 Task: Check the news on all policy & current issues.
Action: Mouse moved to (1174, 188)
Screenshot: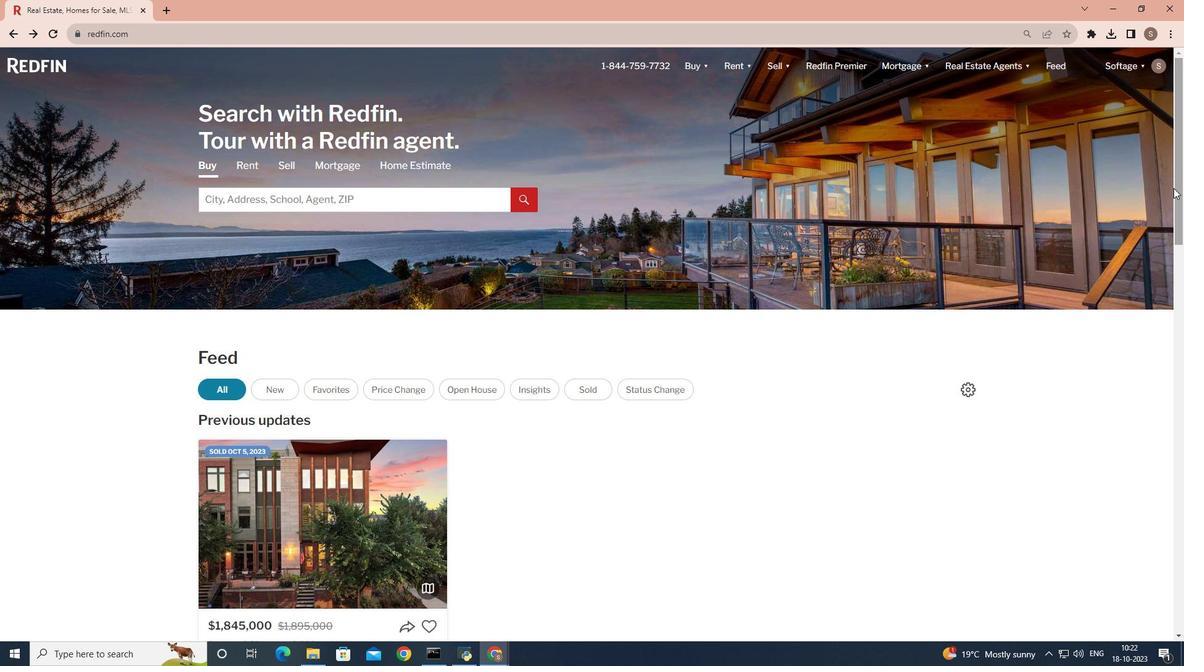 
Action: Mouse pressed left at (1174, 188)
Screenshot: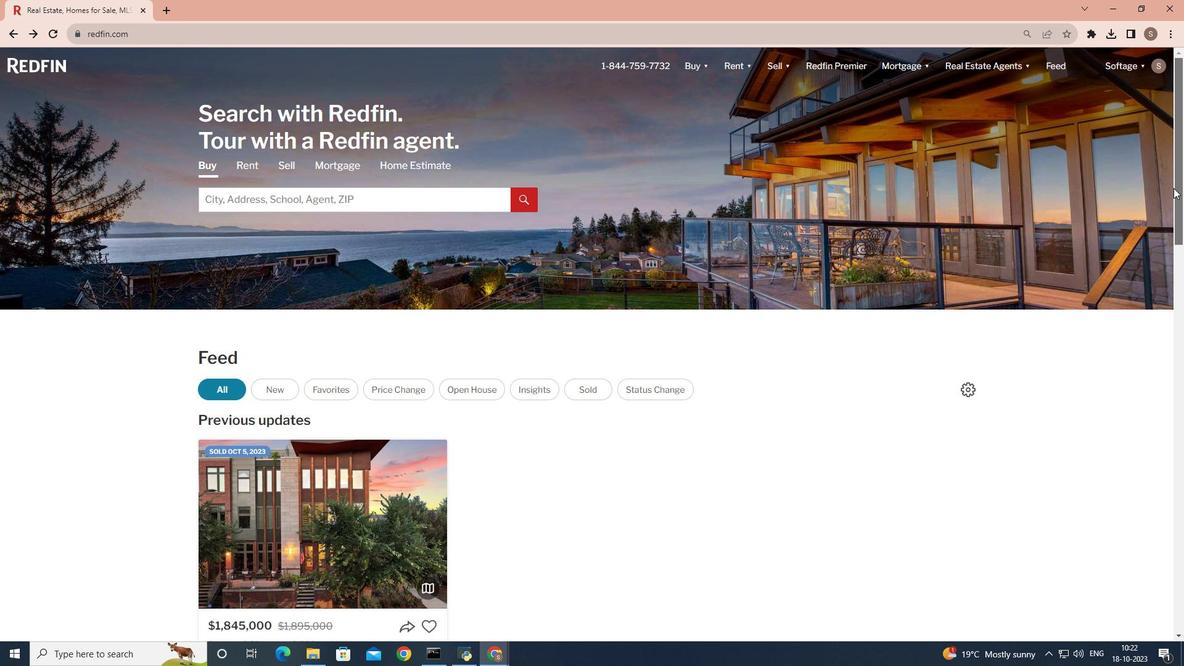 
Action: Mouse moved to (375, 551)
Screenshot: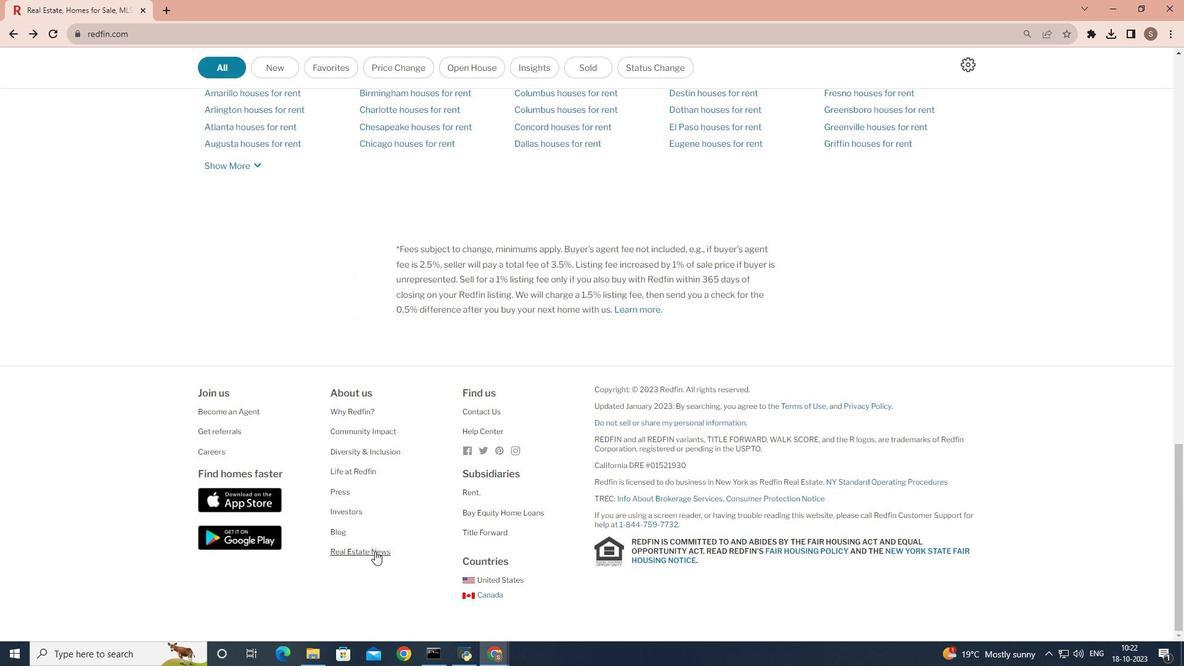 
Action: Mouse pressed left at (375, 551)
Screenshot: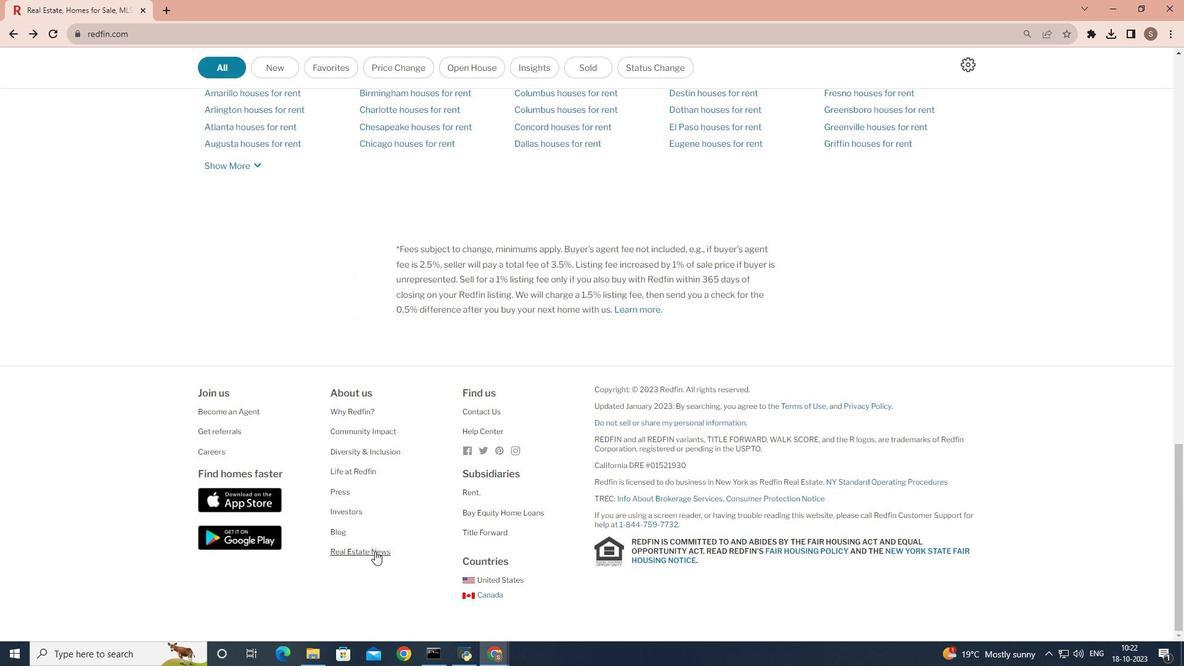 
Action: Mouse moved to (343, 111)
Screenshot: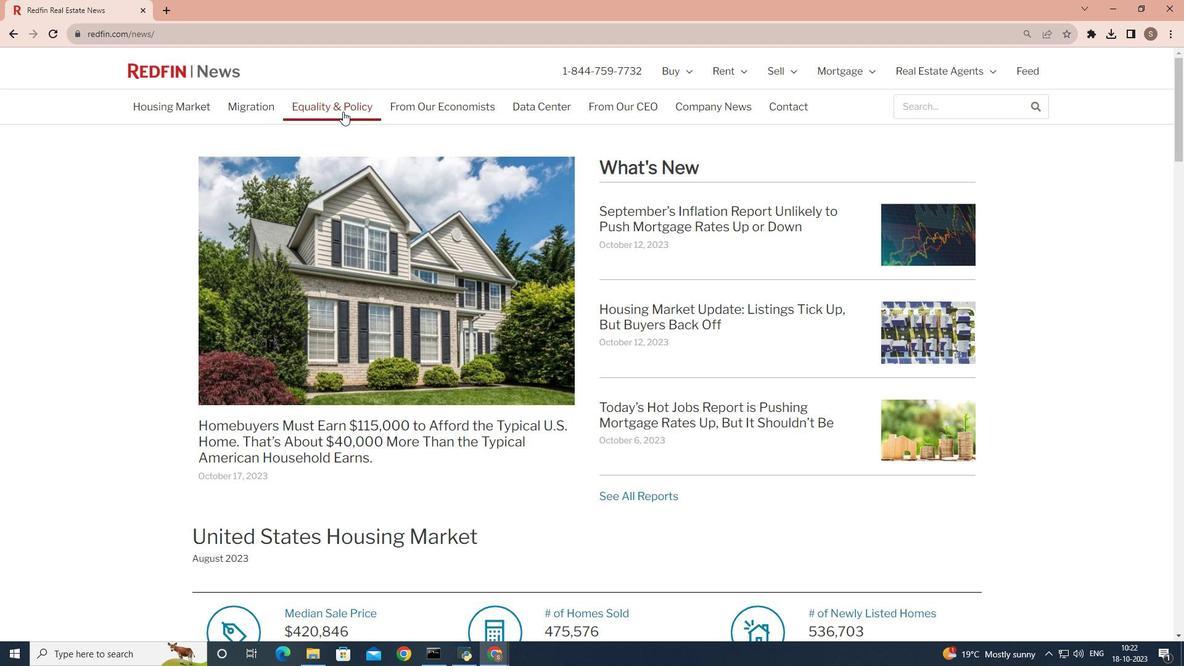 
Action: Mouse pressed left at (343, 111)
Screenshot: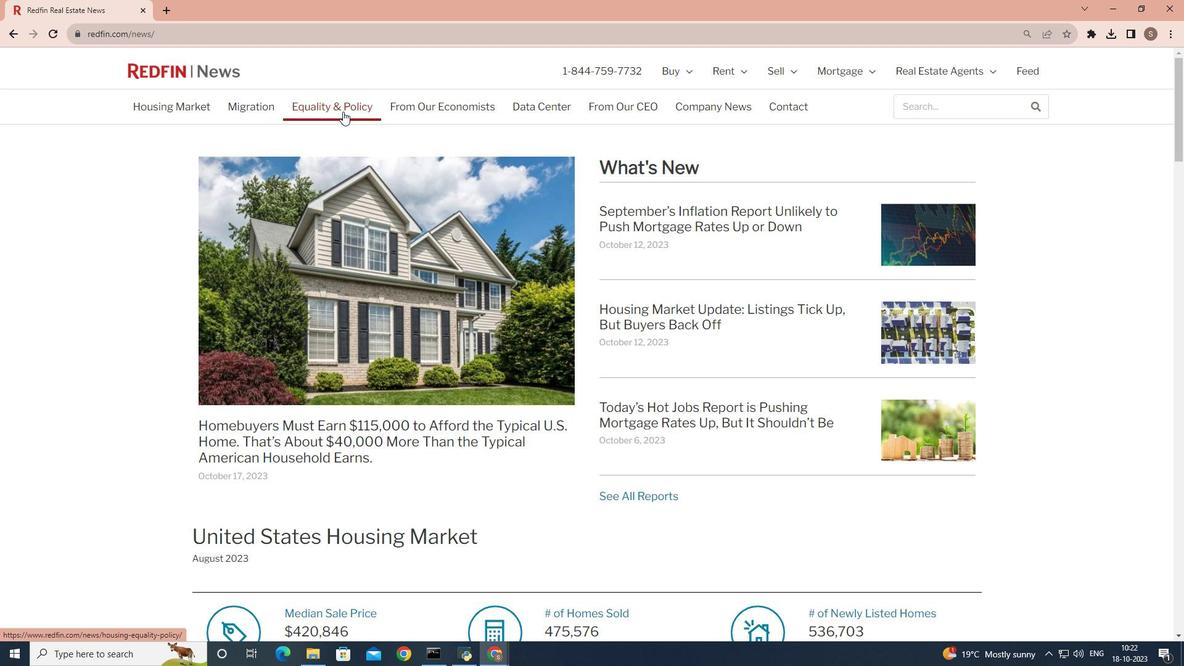 
Action: Mouse moved to (356, 256)
Screenshot: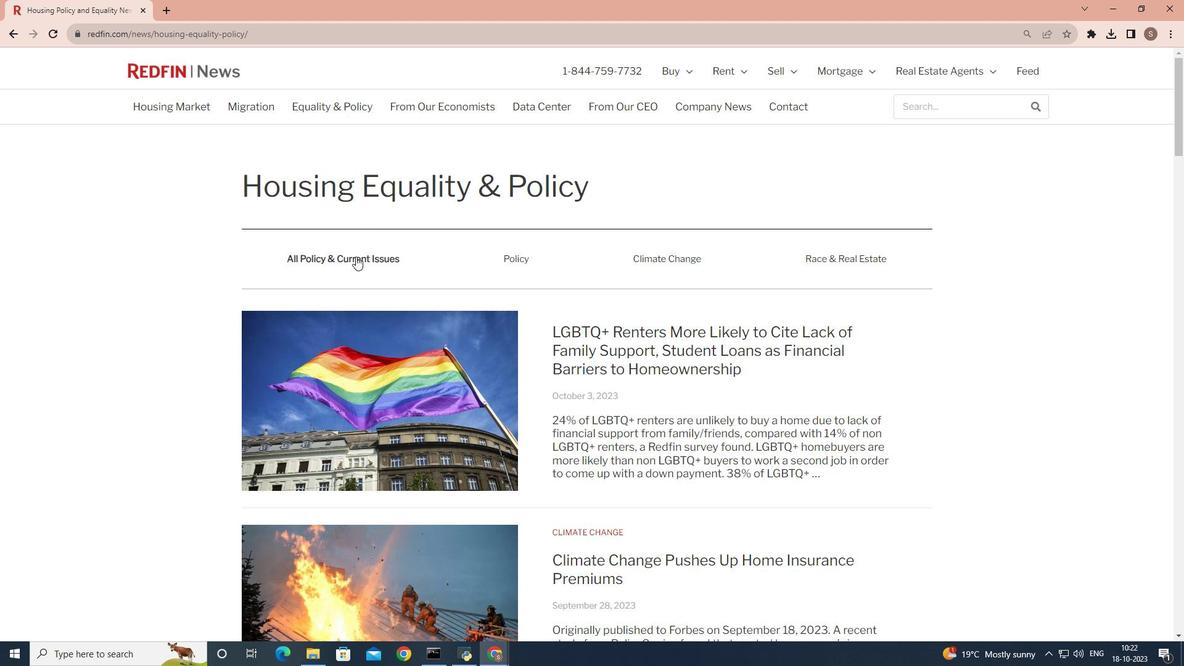 
Action: Mouse pressed left at (356, 256)
Screenshot: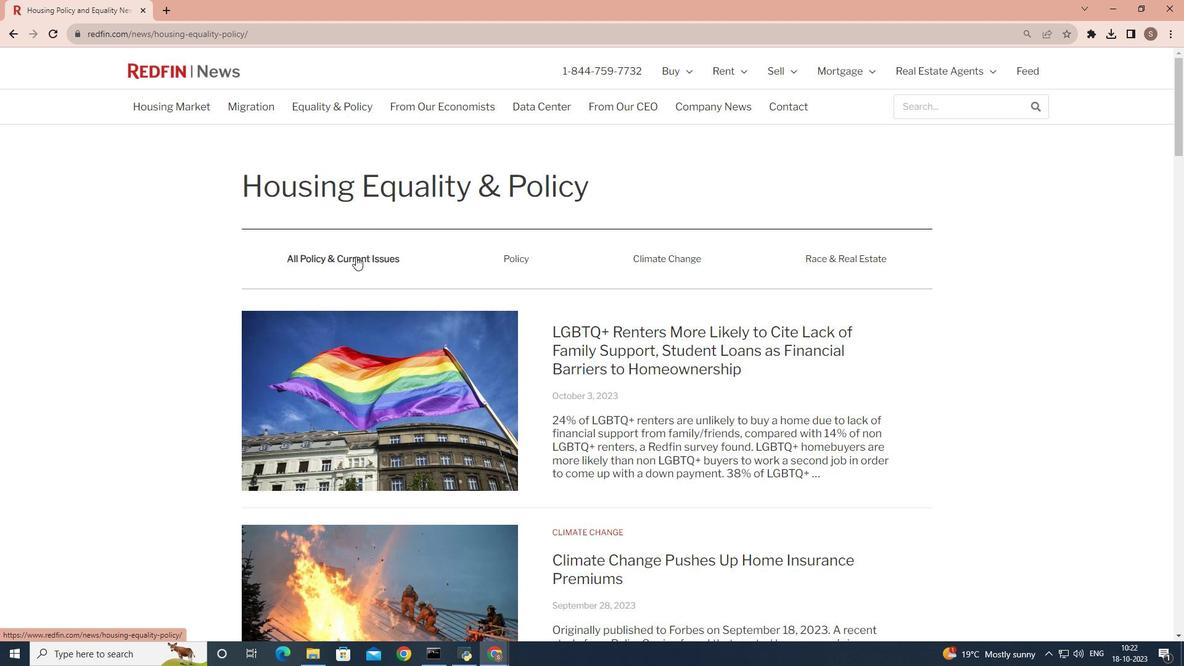 
